 Task: Pick the "Sandwich" avatar for your profile.
Action: Mouse moved to (1355, 37)
Screenshot: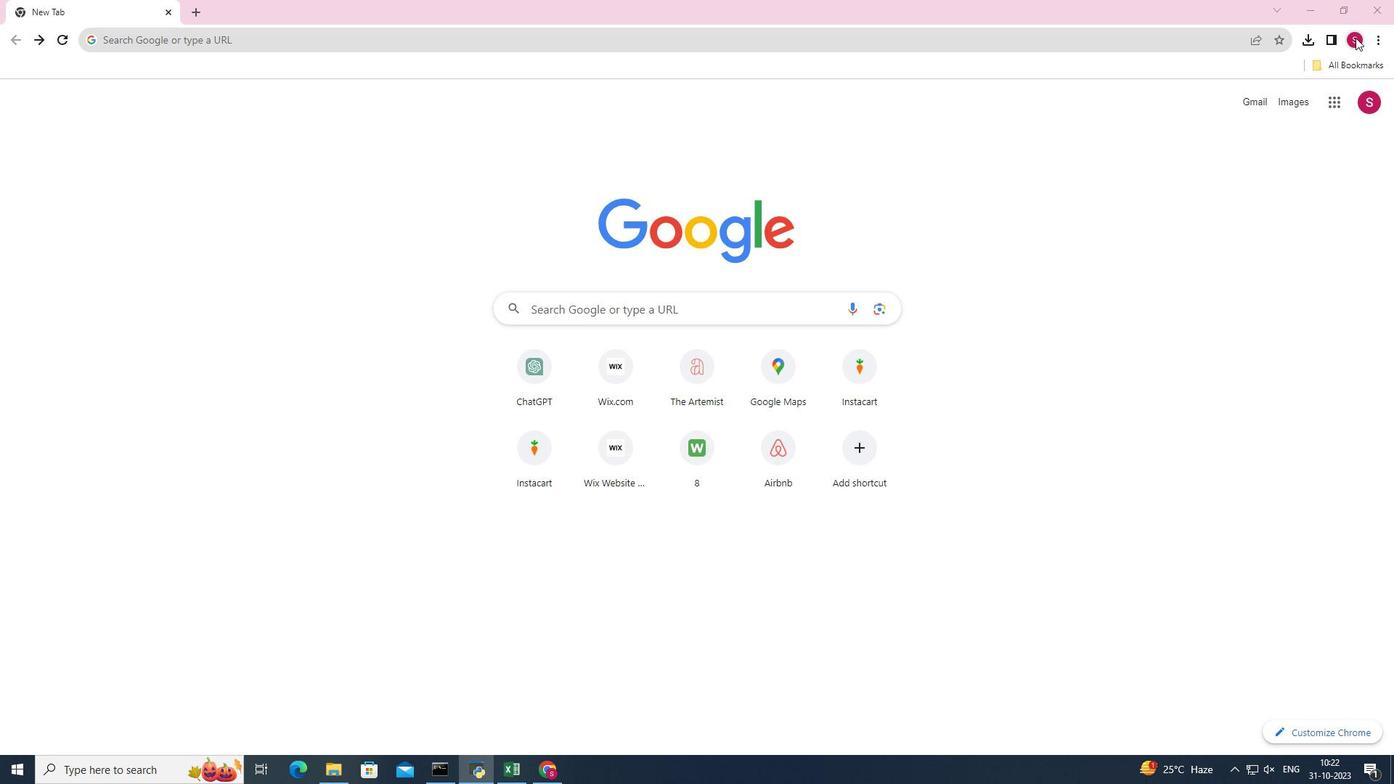 
Action: Mouse pressed left at (1355, 37)
Screenshot: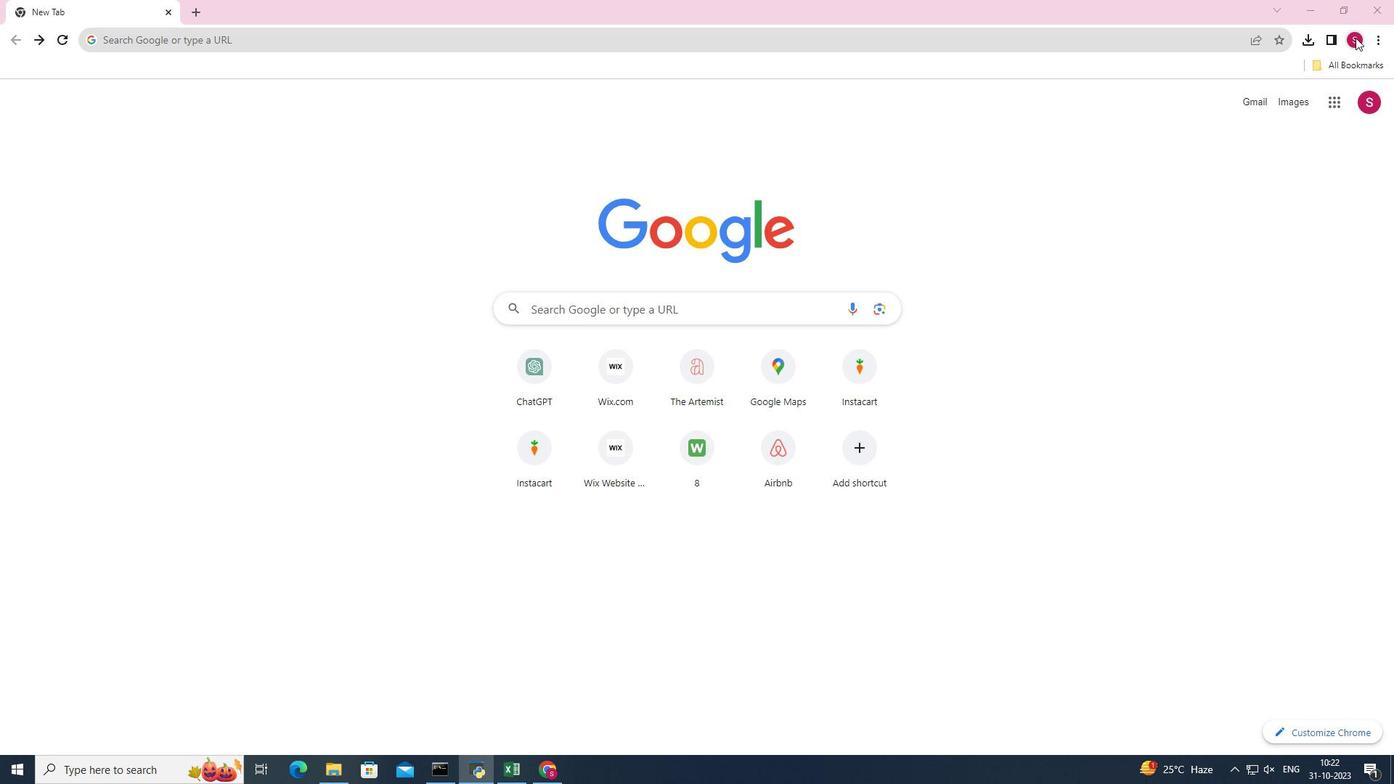 
Action: Mouse moved to (1342, 95)
Screenshot: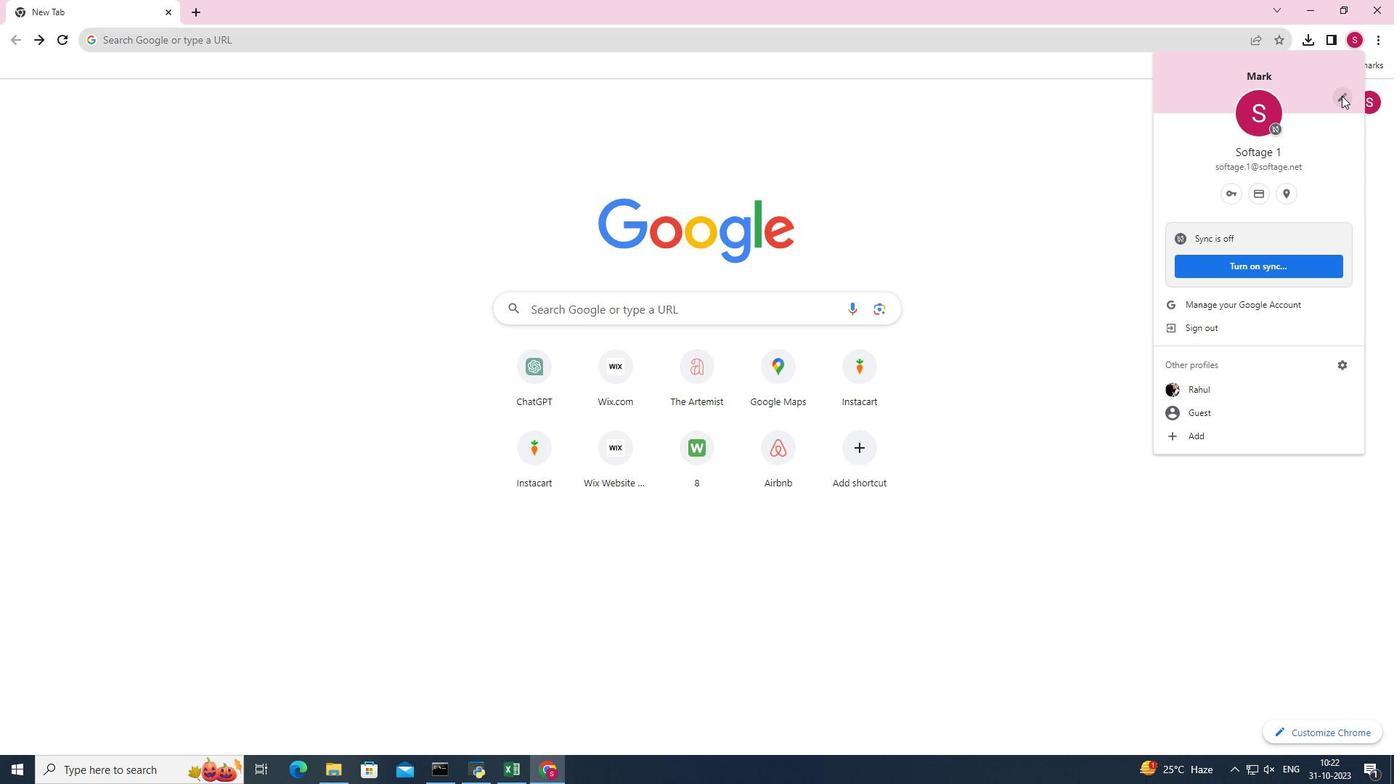 
Action: Mouse pressed left at (1342, 95)
Screenshot: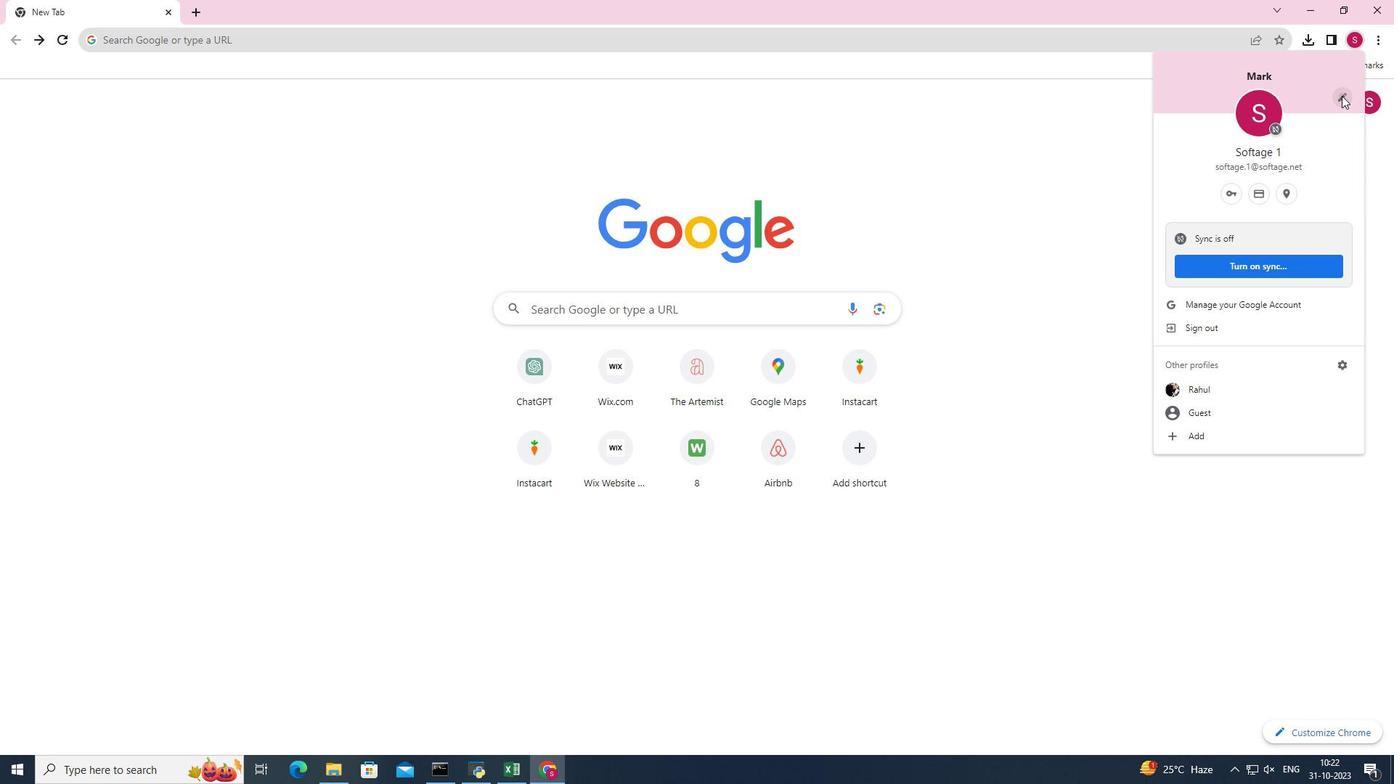 
Action: Mouse moved to (1148, 352)
Screenshot: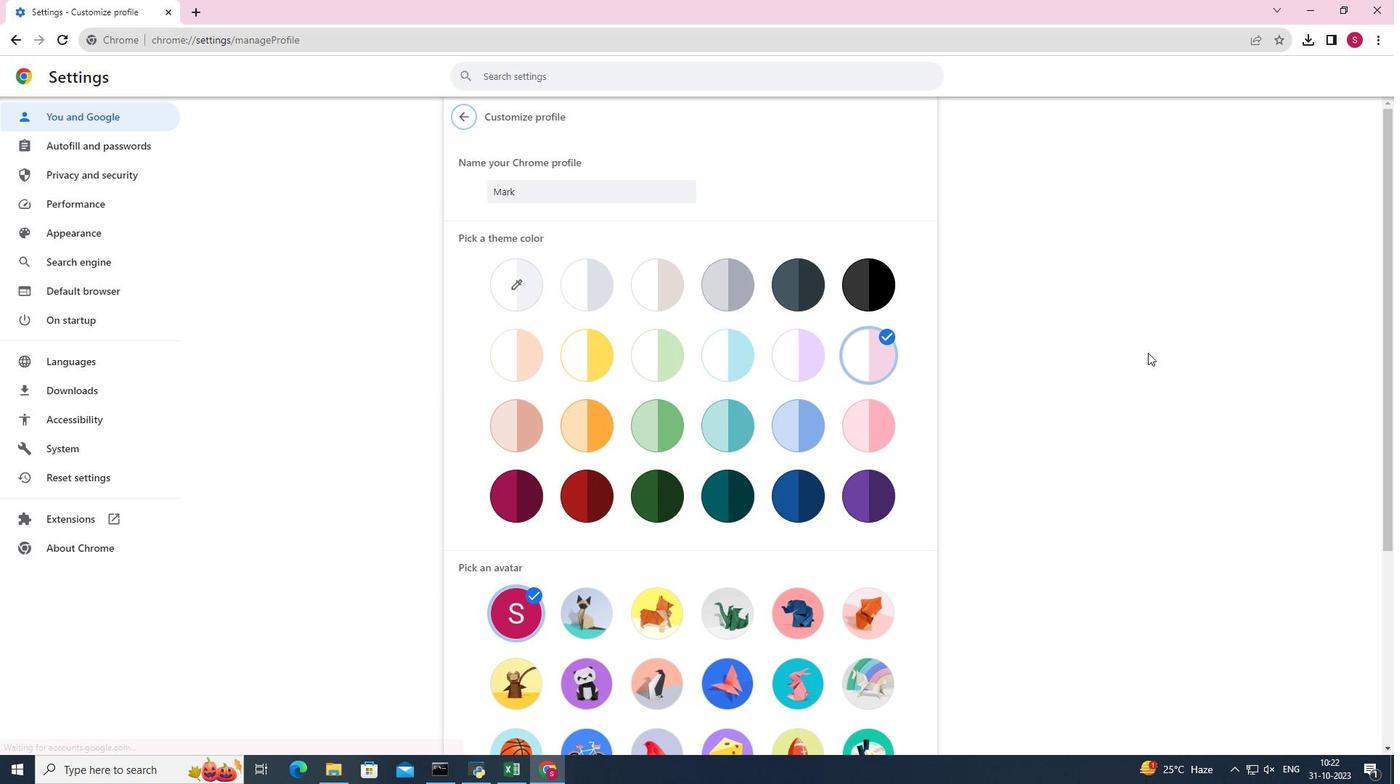 
Action: Mouse scrolled (1148, 352) with delta (0, 0)
Screenshot: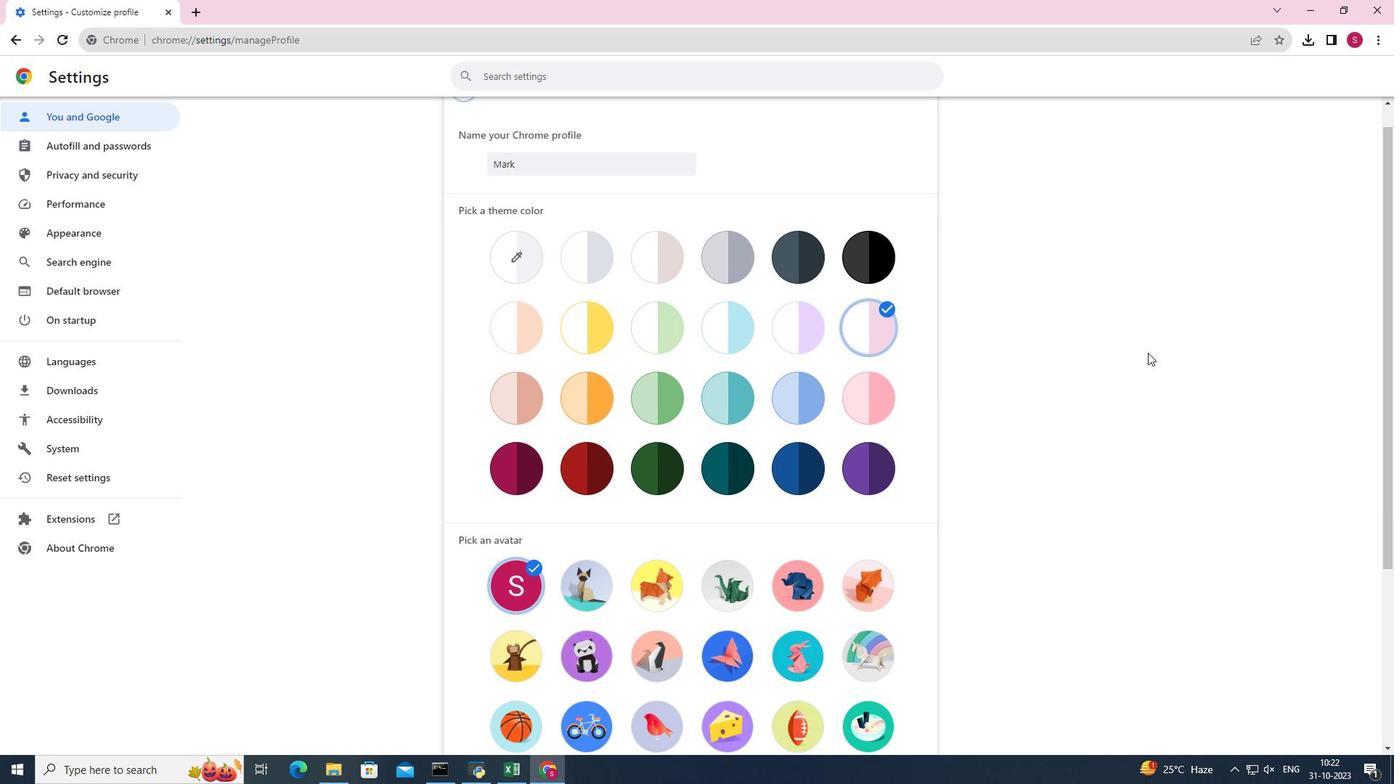 
Action: Mouse scrolled (1148, 352) with delta (0, 0)
Screenshot: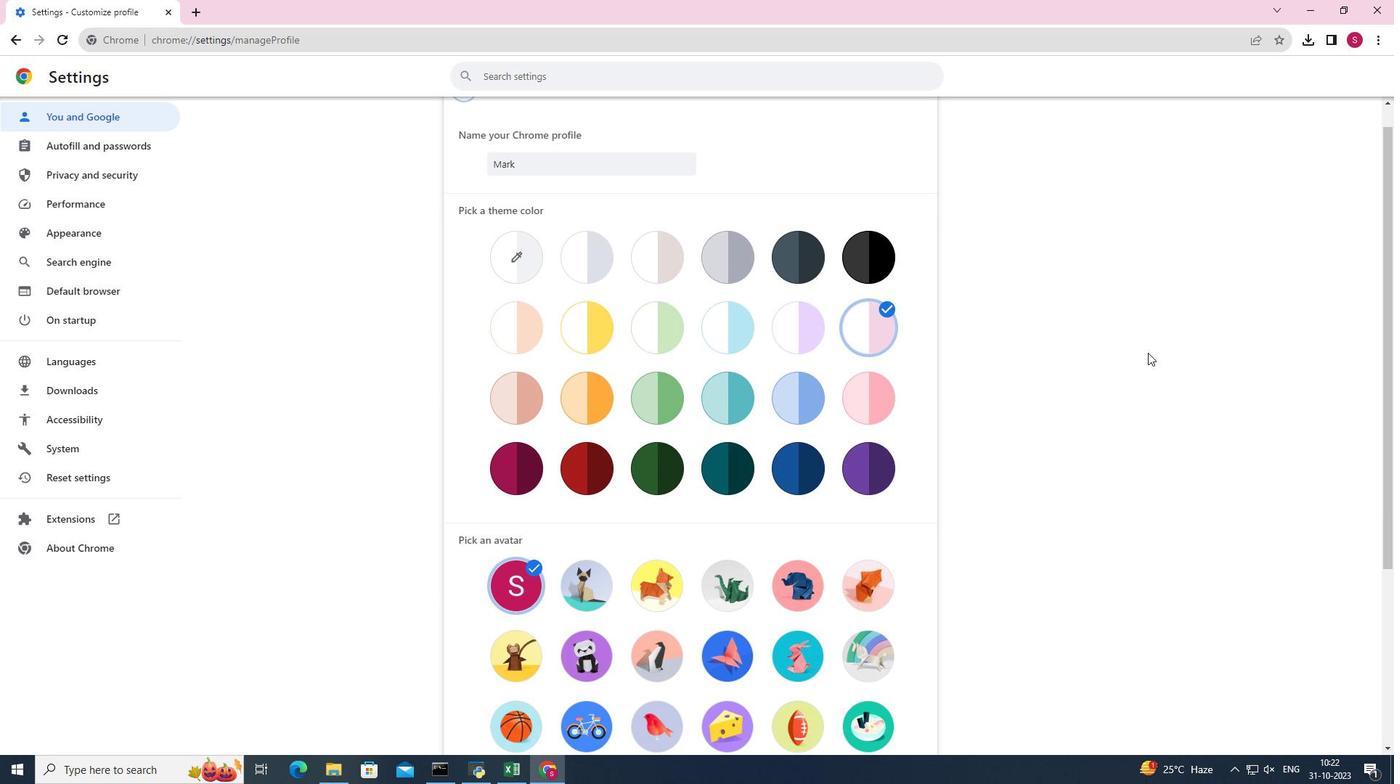
Action: Mouse scrolled (1148, 352) with delta (0, 0)
Screenshot: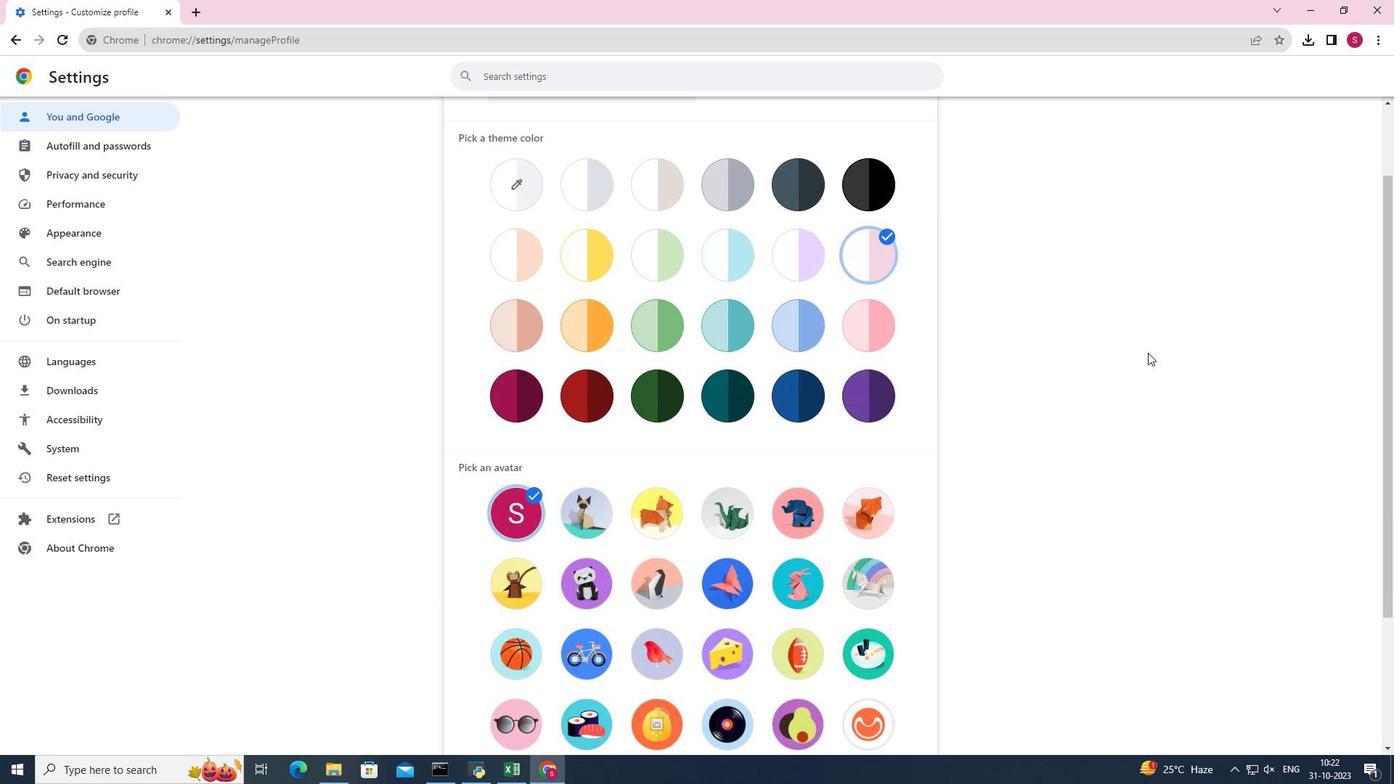 
Action: Mouse scrolled (1148, 352) with delta (0, 0)
Screenshot: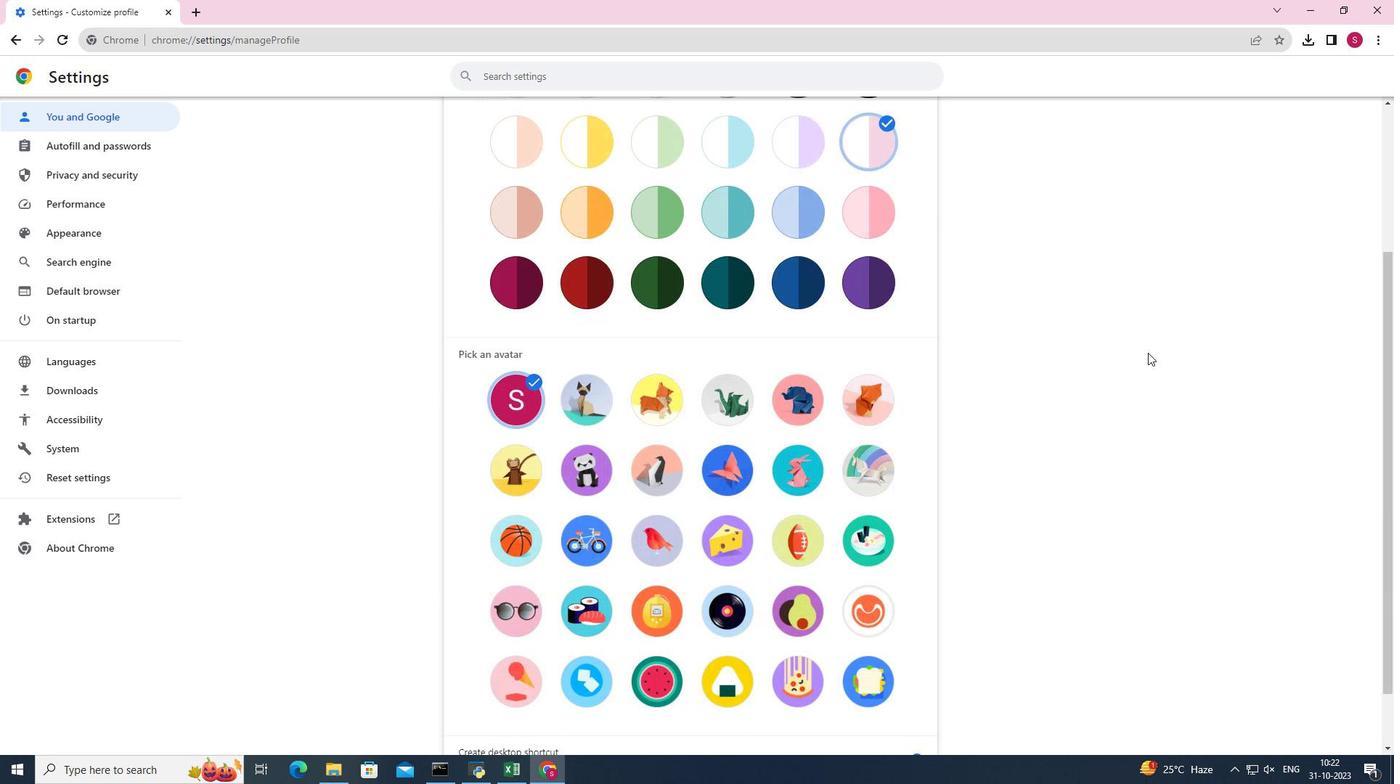 
Action: Mouse scrolled (1148, 352) with delta (0, 0)
Screenshot: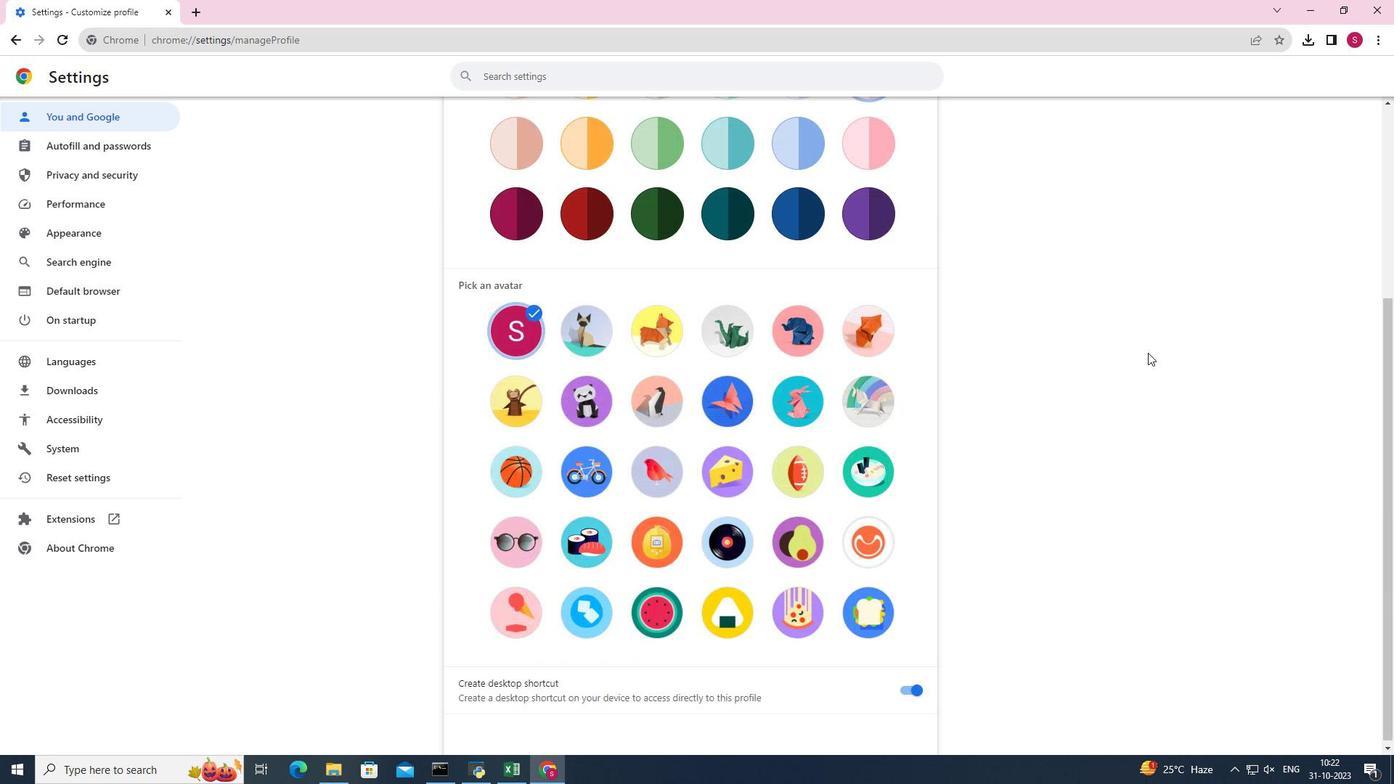 
Action: Mouse moved to (876, 615)
Screenshot: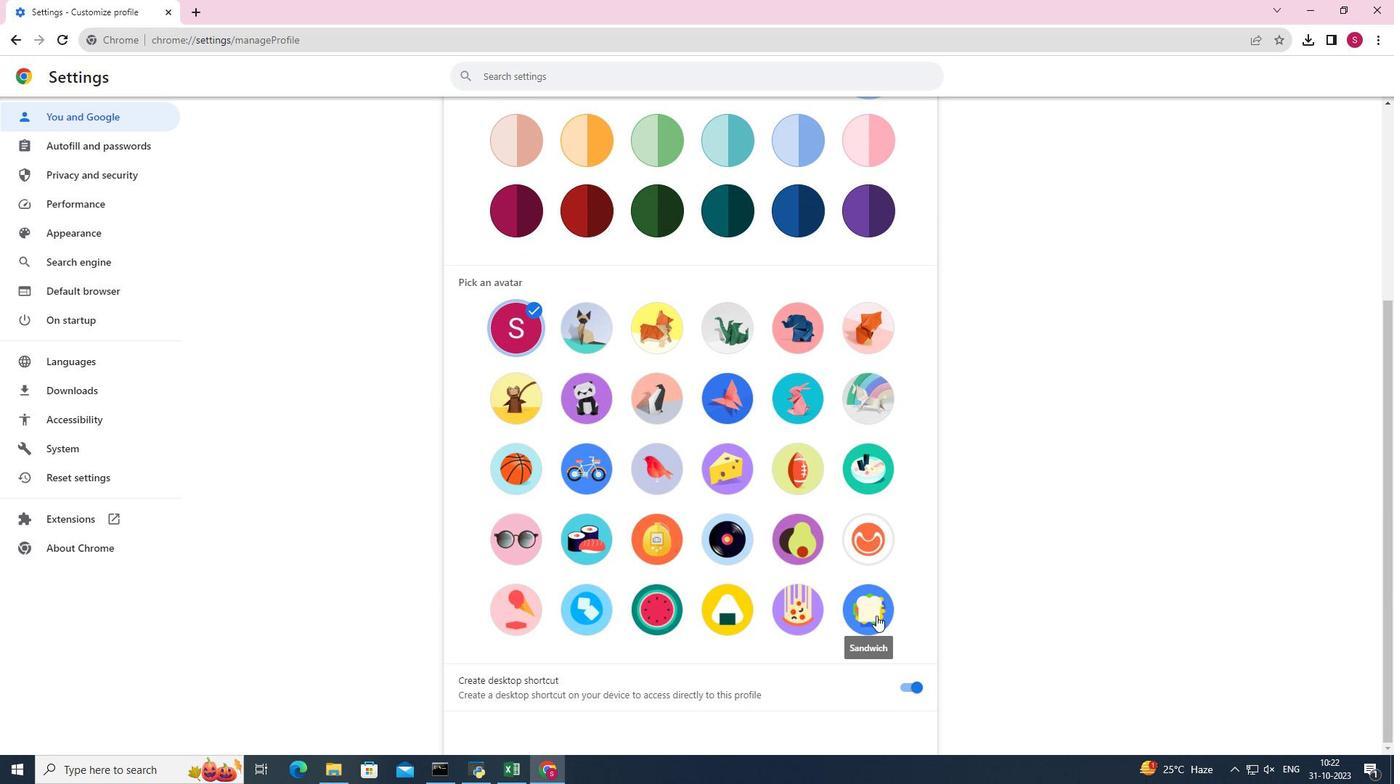 
Action: Mouse pressed left at (876, 615)
Screenshot: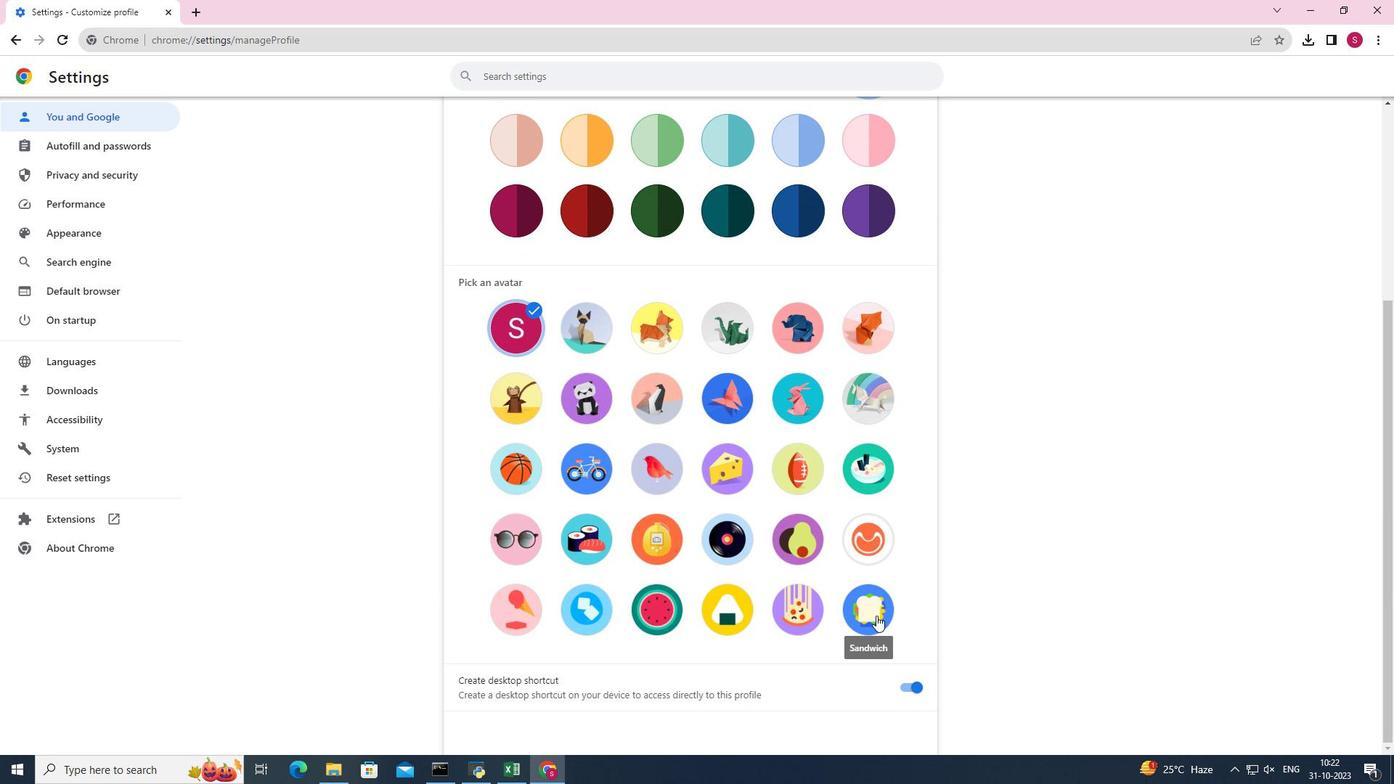 
Action: Mouse moved to (1015, 405)
Screenshot: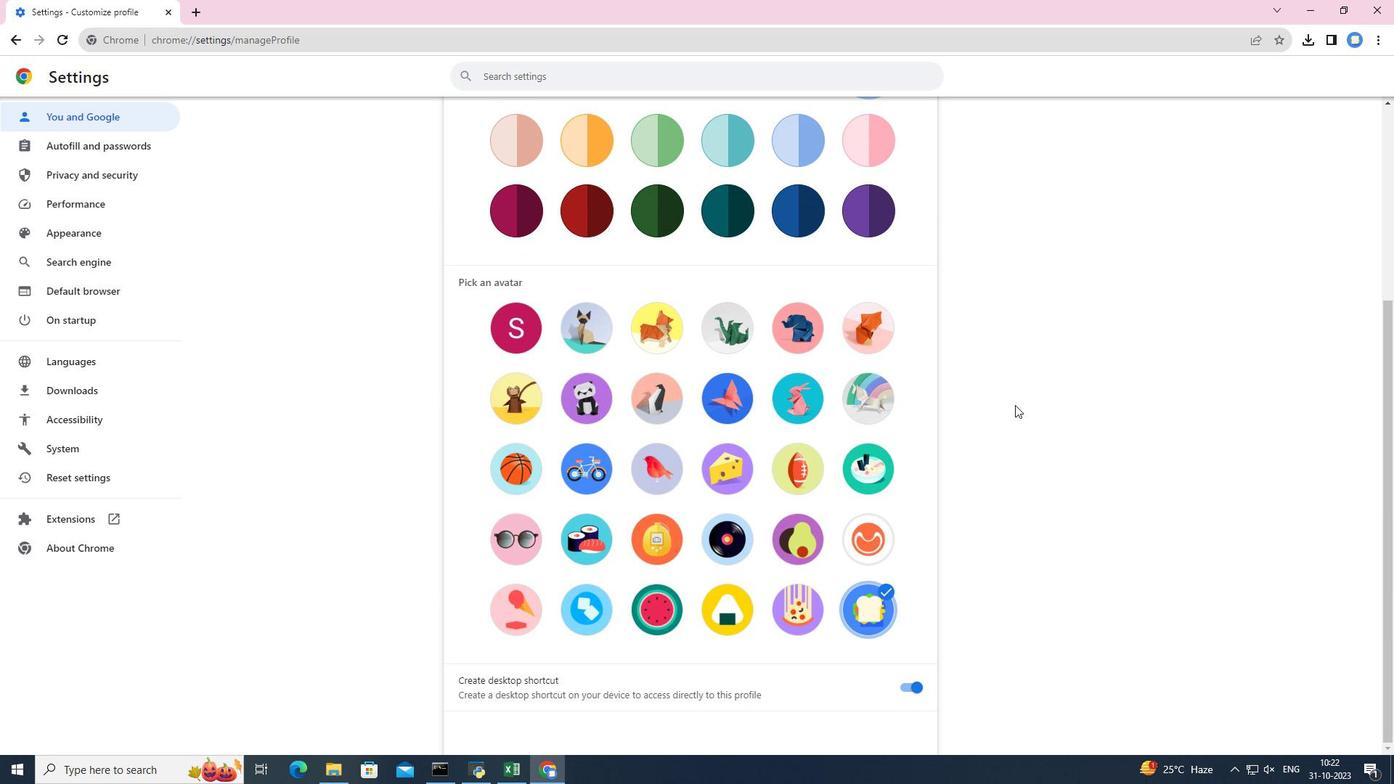 
